Task: Add Sprouts 100% Angus Grass-Fed Boneless Bottom Round Steak to the cart.
Action: Mouse moved to (13, 74)
Screenshot: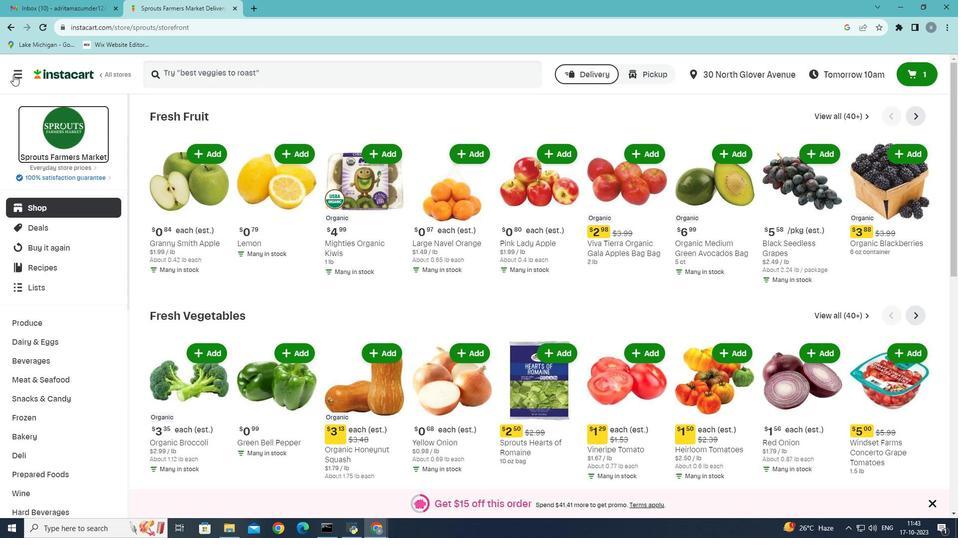 
Action: Mouse pressed left at (13, 74)
Screenshot: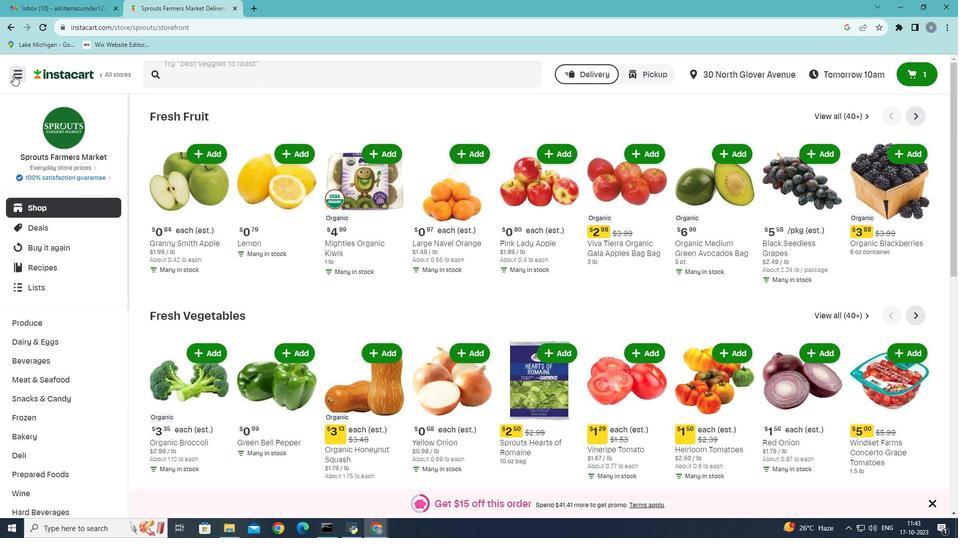 
Action: Mouse moved to (48, 292)
Screenshot: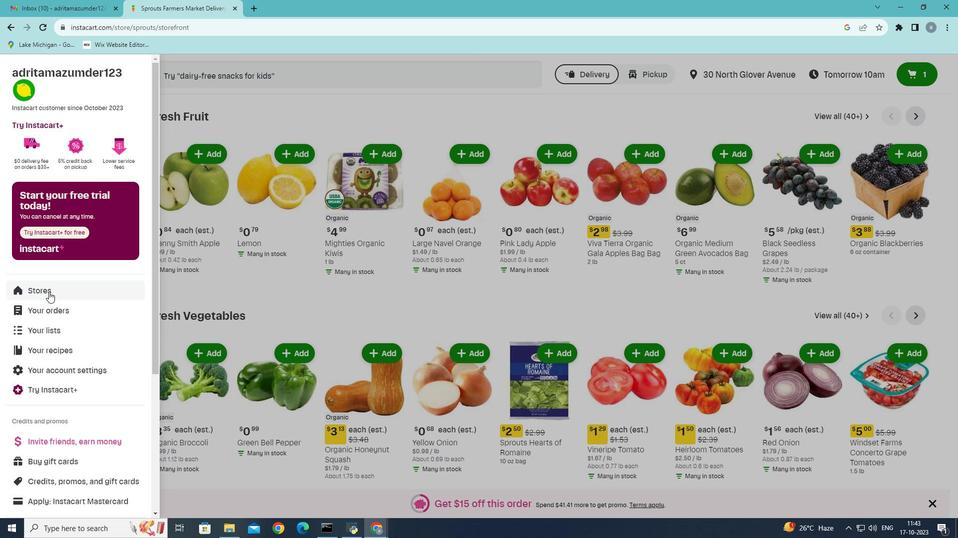 
Action: Mouse pressed left at (48, 292)
Screenshot: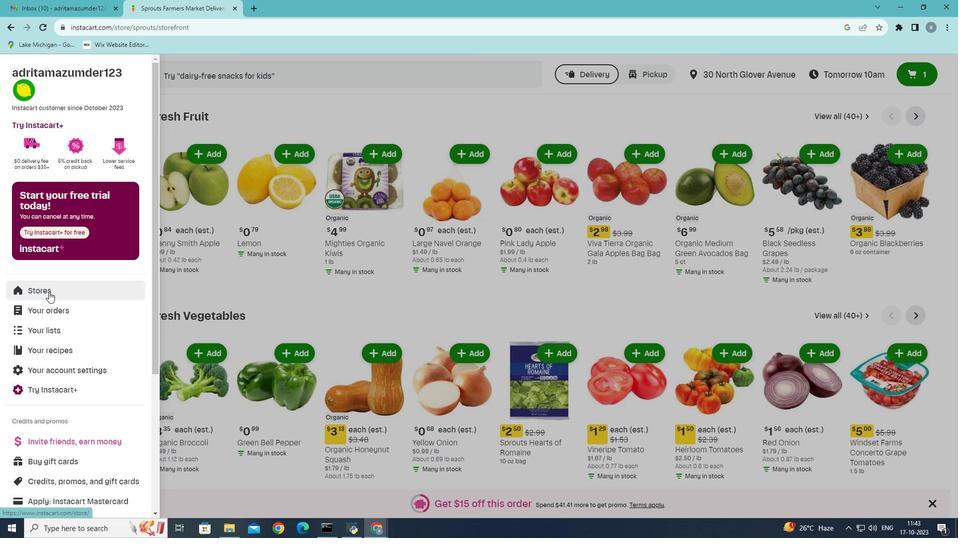 
Action: Mouse moved to (226, 112)
Screenshot: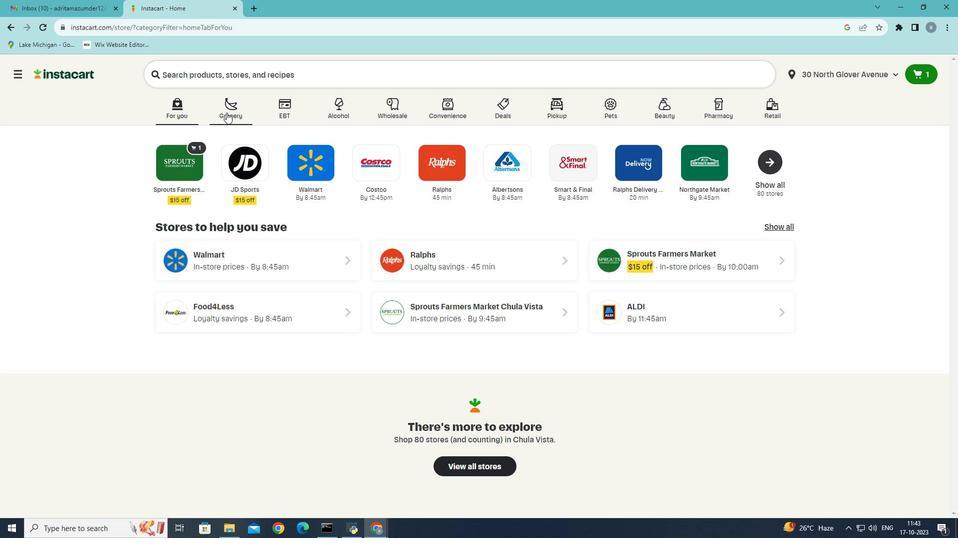 
Action: Mouse pressed left at (226, 112)
Screenshot: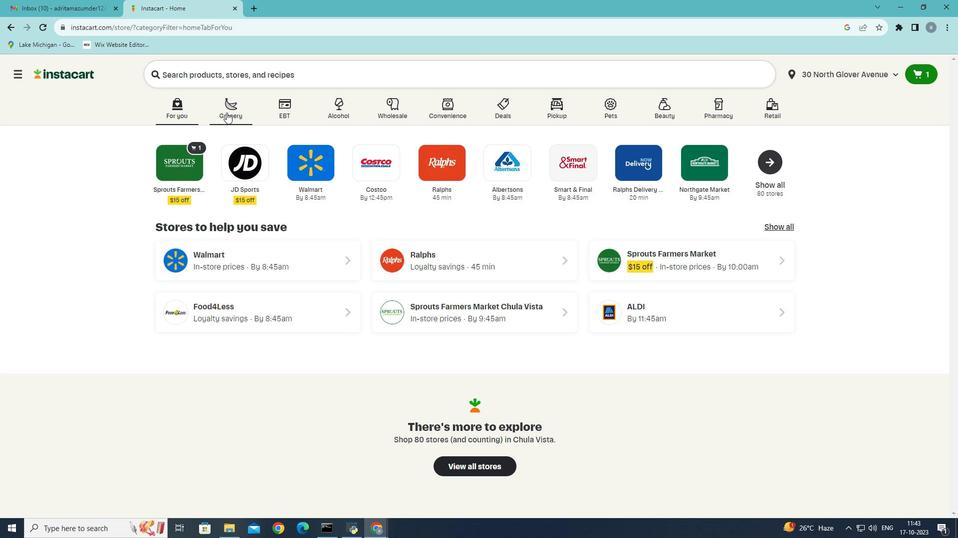 
Action: Mouse moved to (220, 158)
Screenshot: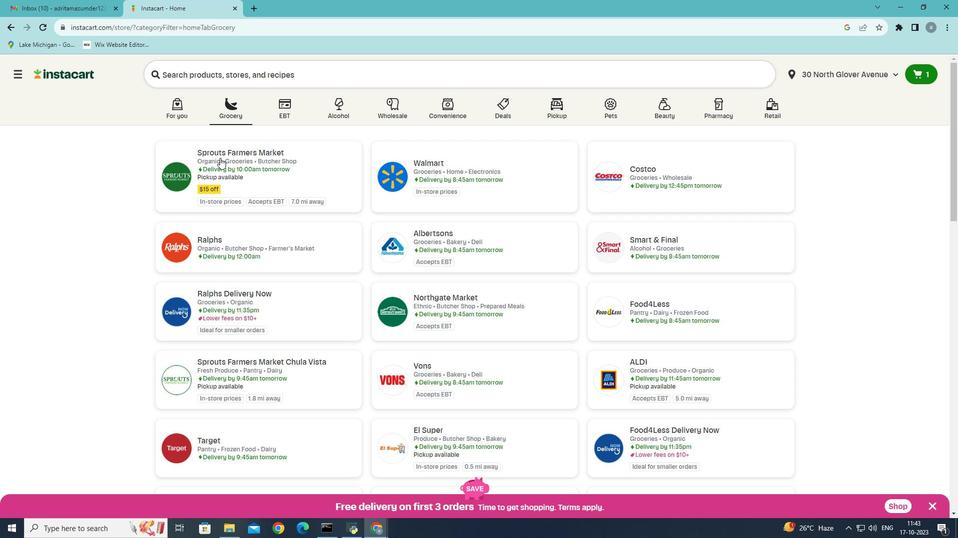 
Action: Mouse pressed left at (220, 158)
Screenshot: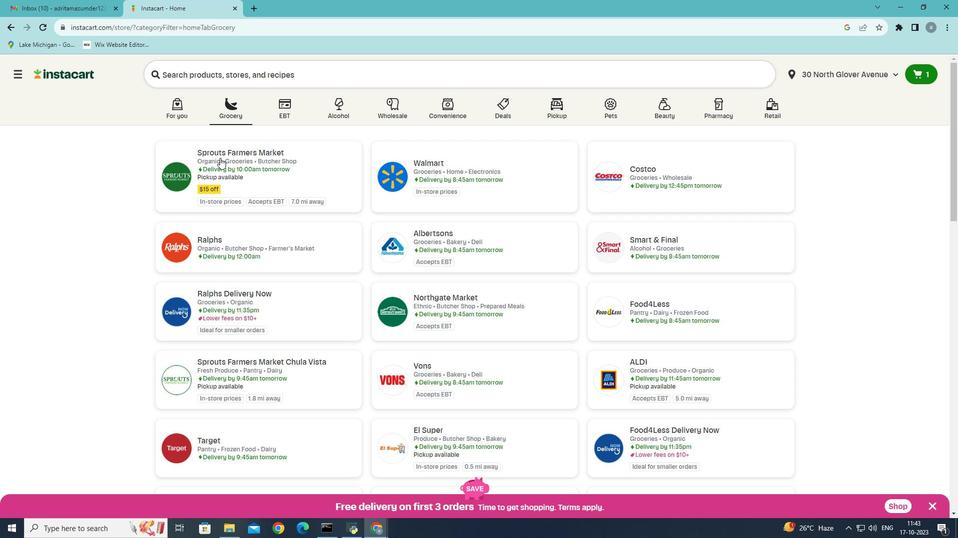 
Action: Mouse moved to (66, 383)
Screenshot: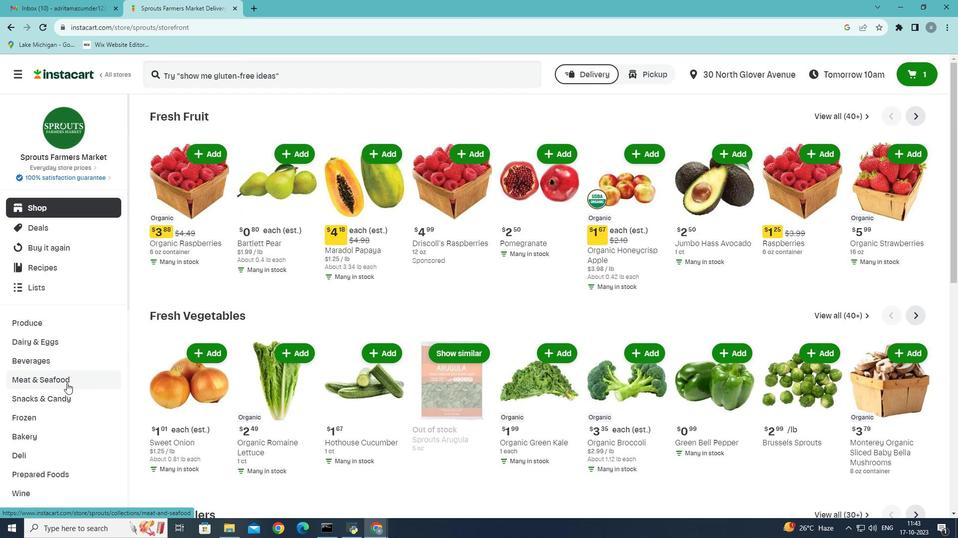 
Action: Mouse pressed left at (66, 383)
Screenshot: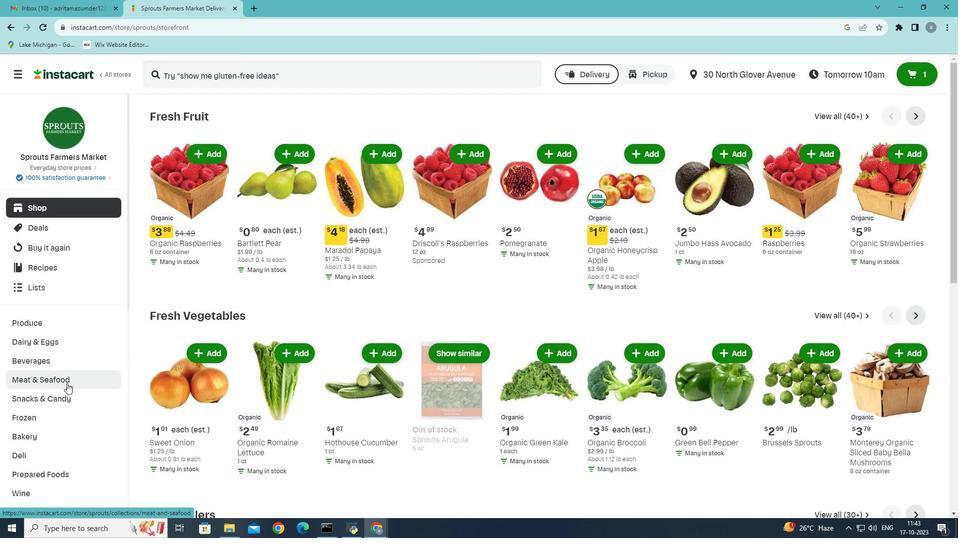 
Action: Mouse moved to (298, 144)
Screenshot: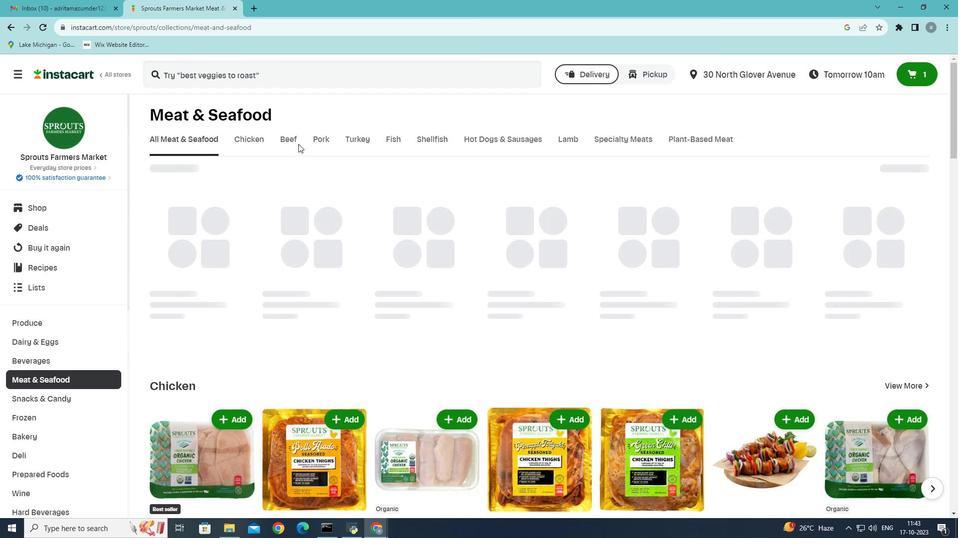 
Action: Mouse pressed left at (298, 144)
Screenshot: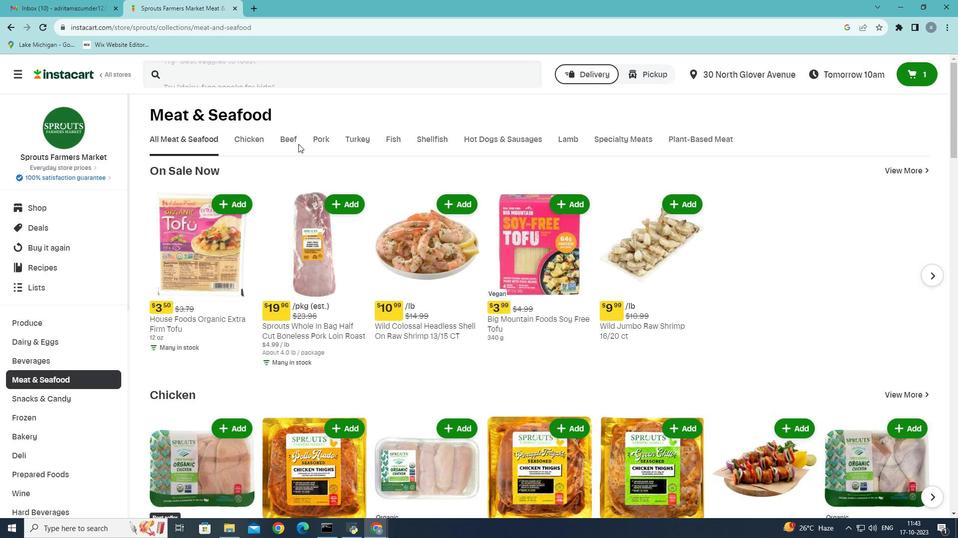 
Action: Mouse moved to (283, 139)
Screenshot: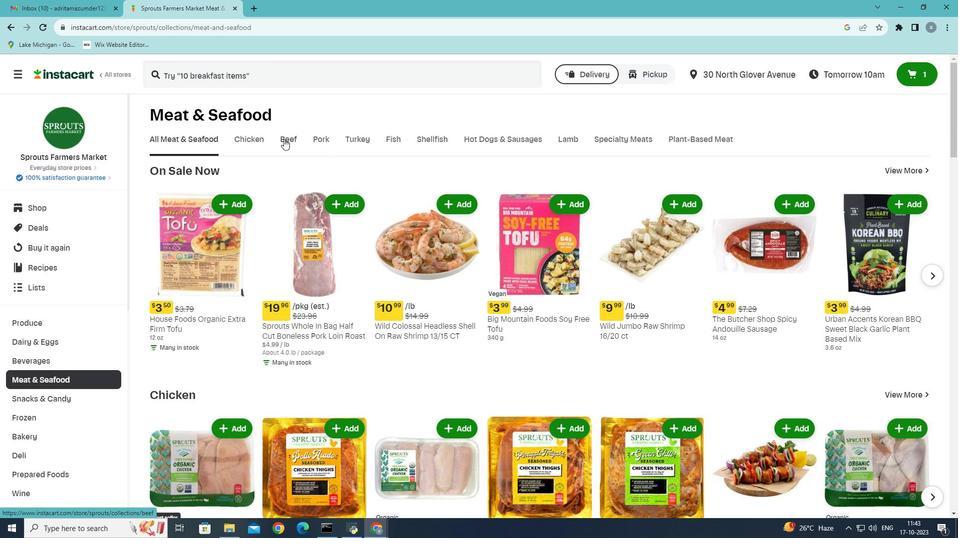 
Action: Mouse pressed left at (283, 139)
Screenshot: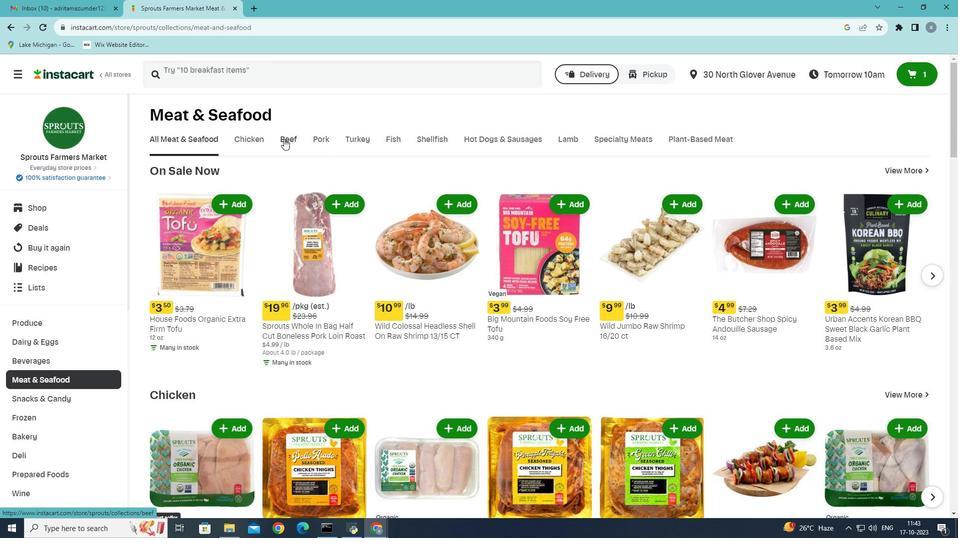 
Action: Mouse moved to (344, 186)
Screenshot: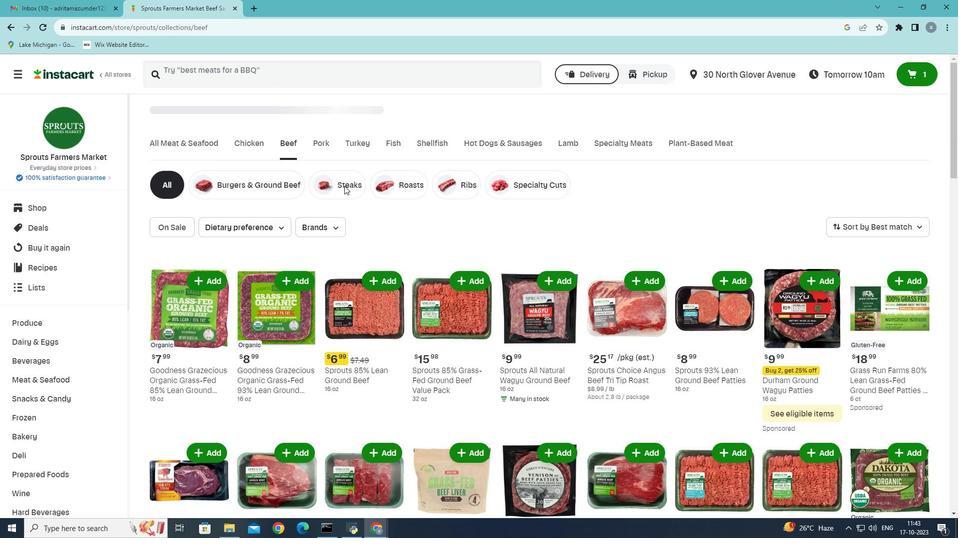 
Action: Mouse pressed left at (344, 186)
Screenshot: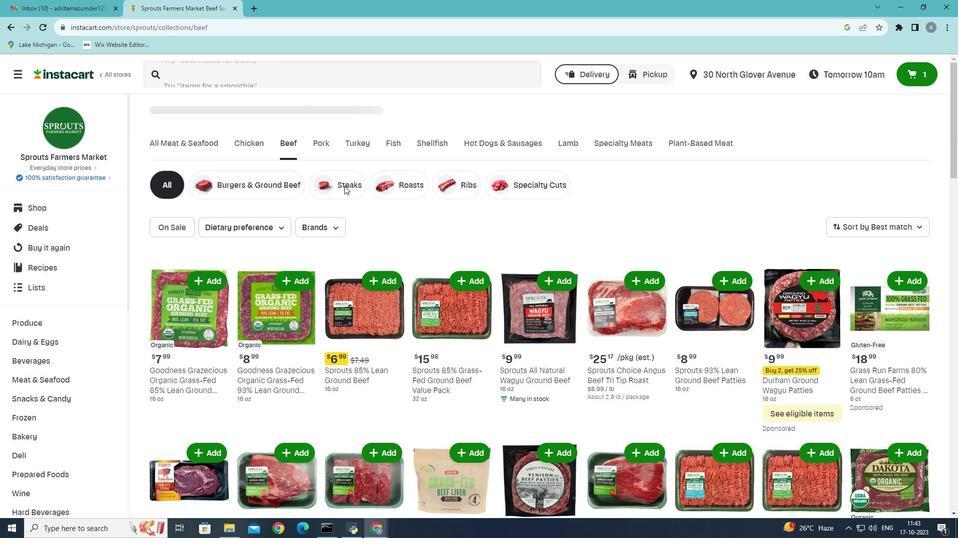 
Action: Mouse moved to (463, 509)
Screenshot: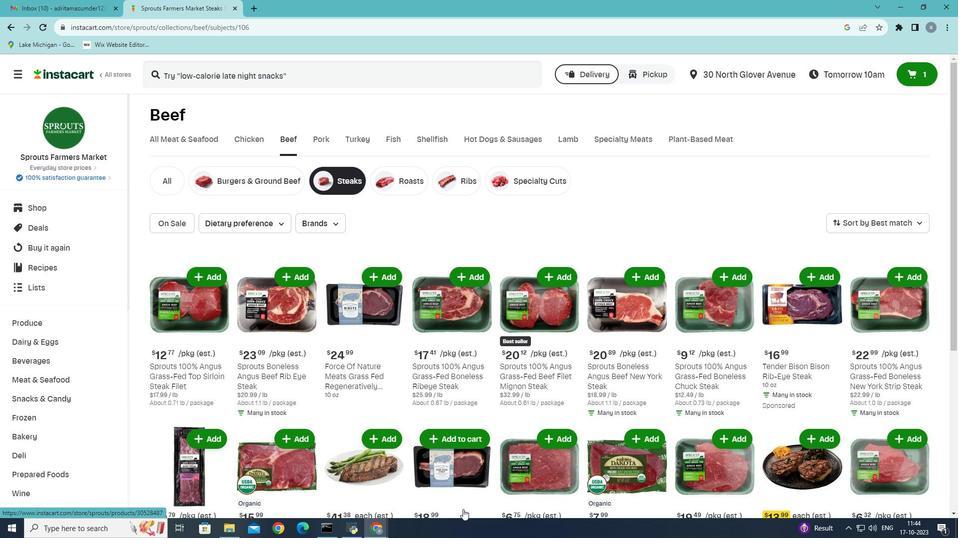 
Action: Mouse scrolled (463, 509) with delta (0, 0)
Screenshot: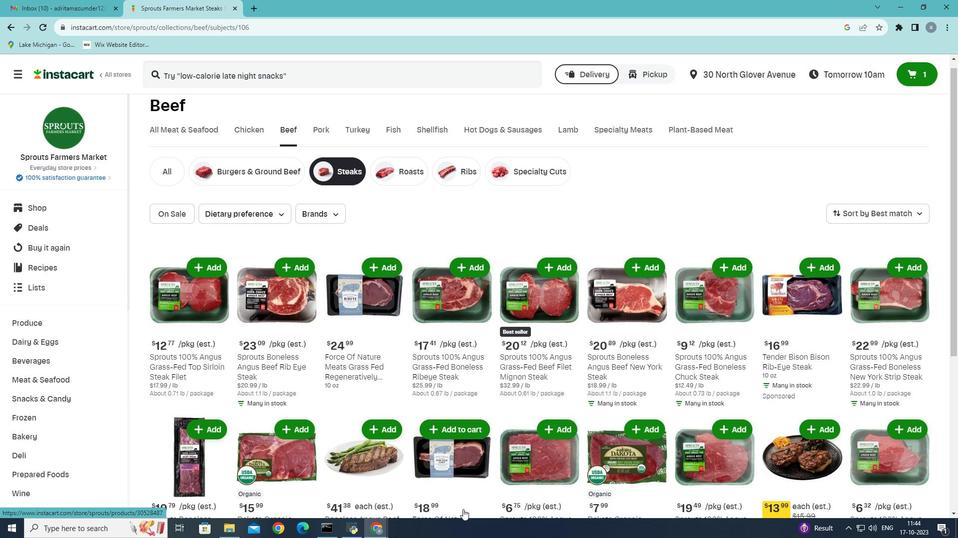 
Action: Mouse scrolled (463, 509) with delta (0, 0)
Screenshot: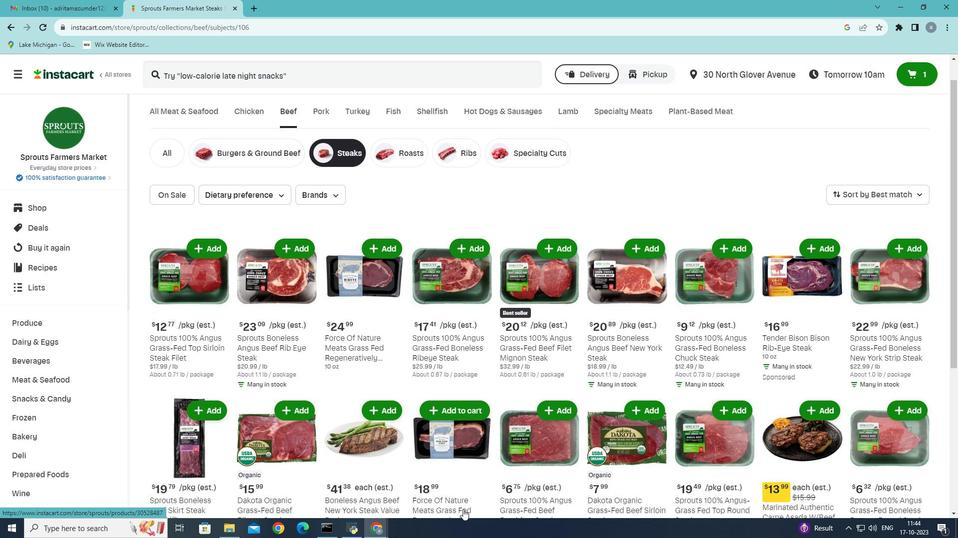 
Action: Mouse moved to (903, 339)
Screenshot: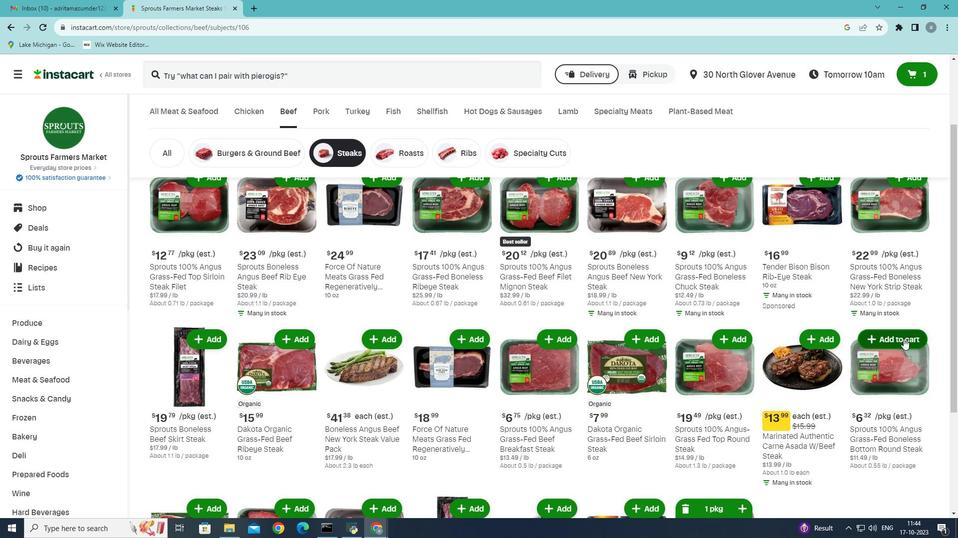 
Action: Mouse pressed left at (903, 339)
Screenshot: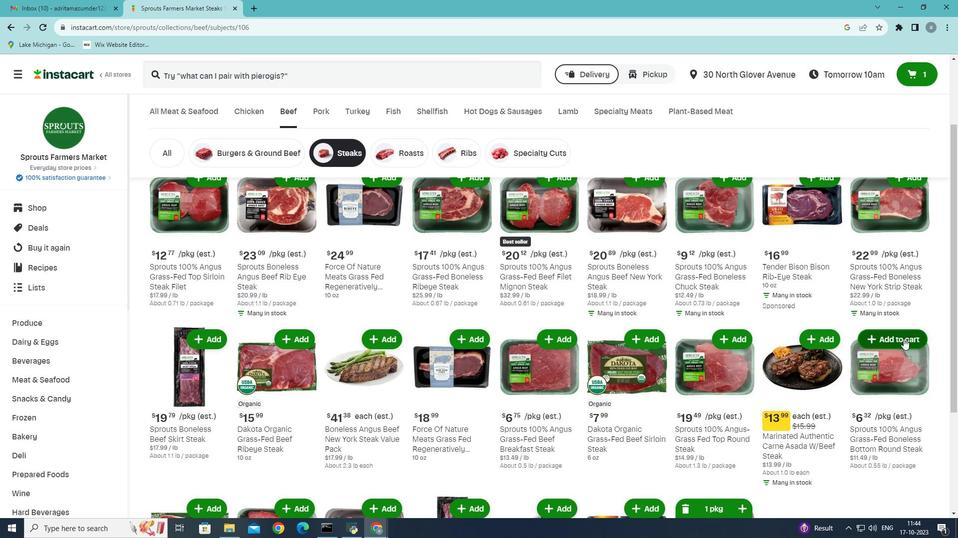 
Action: Mouse moved to (896, 345)
Screenshot: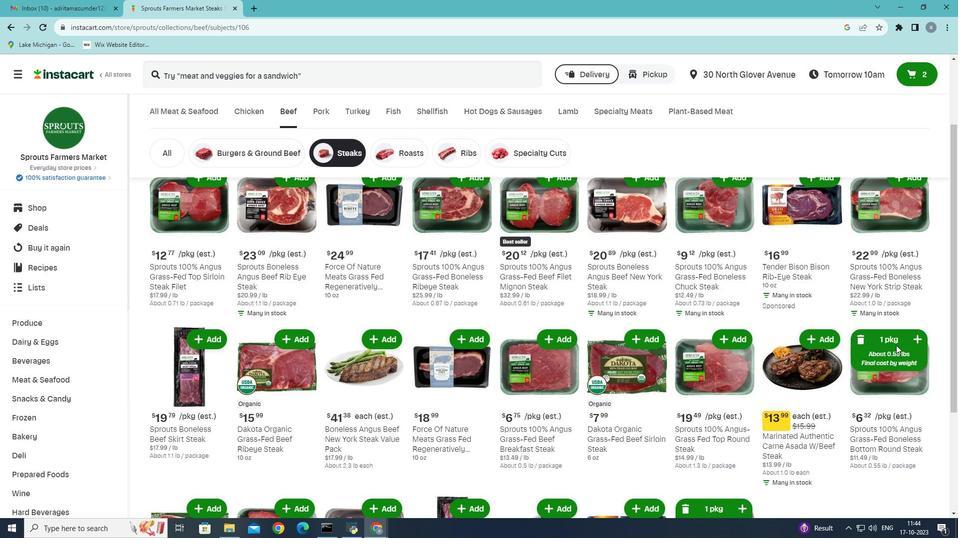 
